 Task: Create a task  Implement a new remote support system for a company's clients , assign it to team member softage.4@softage.net in the project AirLink and update the status of the task to  At Risk , set the priority of the task to Medium
Action: Mouse moved to (43, 345)
Screenshot: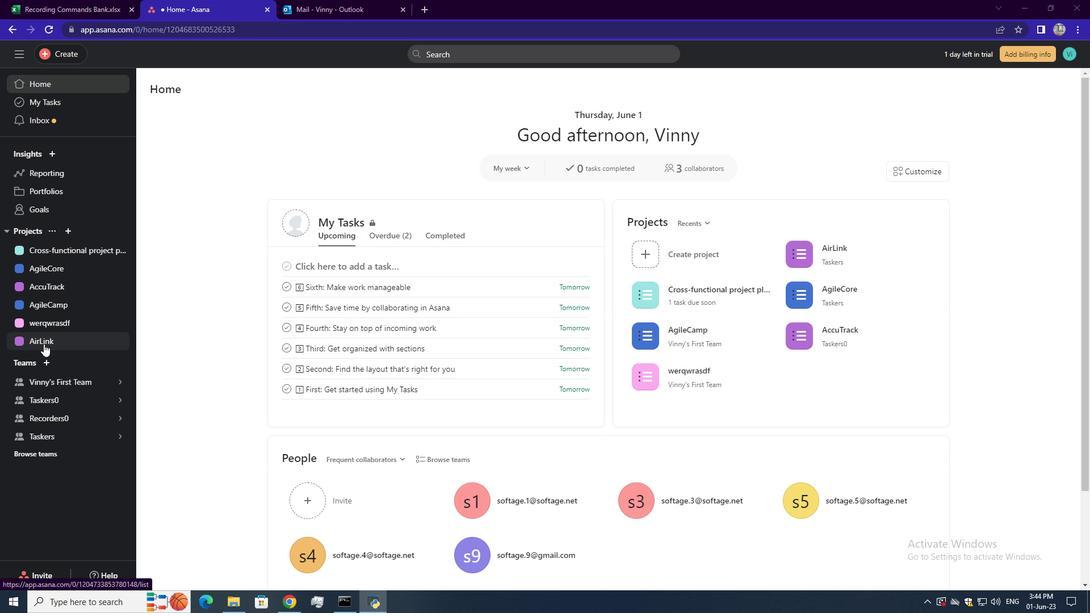 
Action: Mouse pressed left at (43, 345)
Screenshot: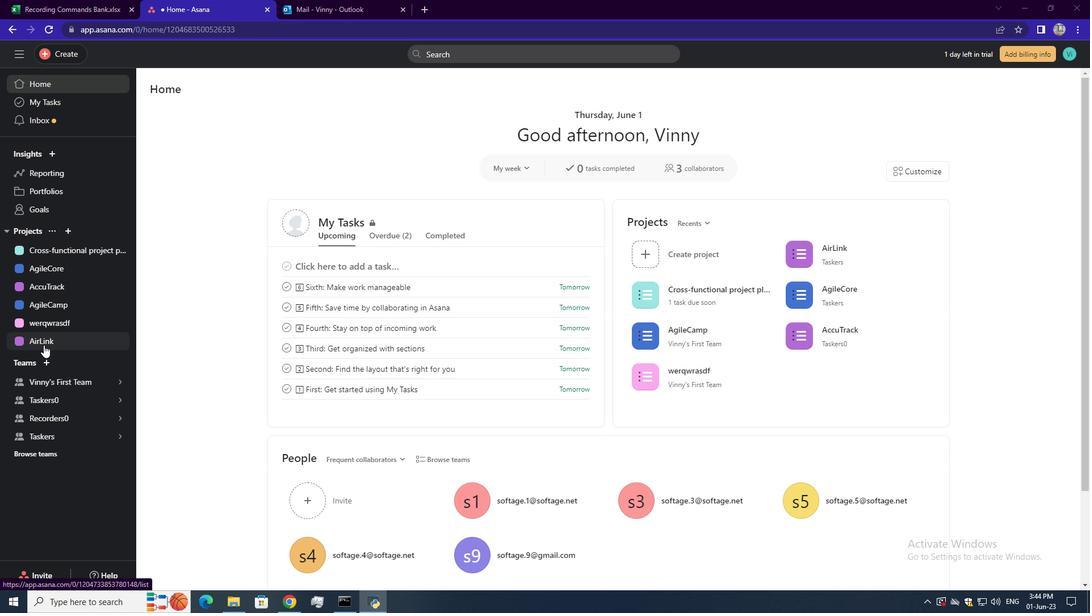 
Action: Mouse moved to (171, 138)
Screenshot: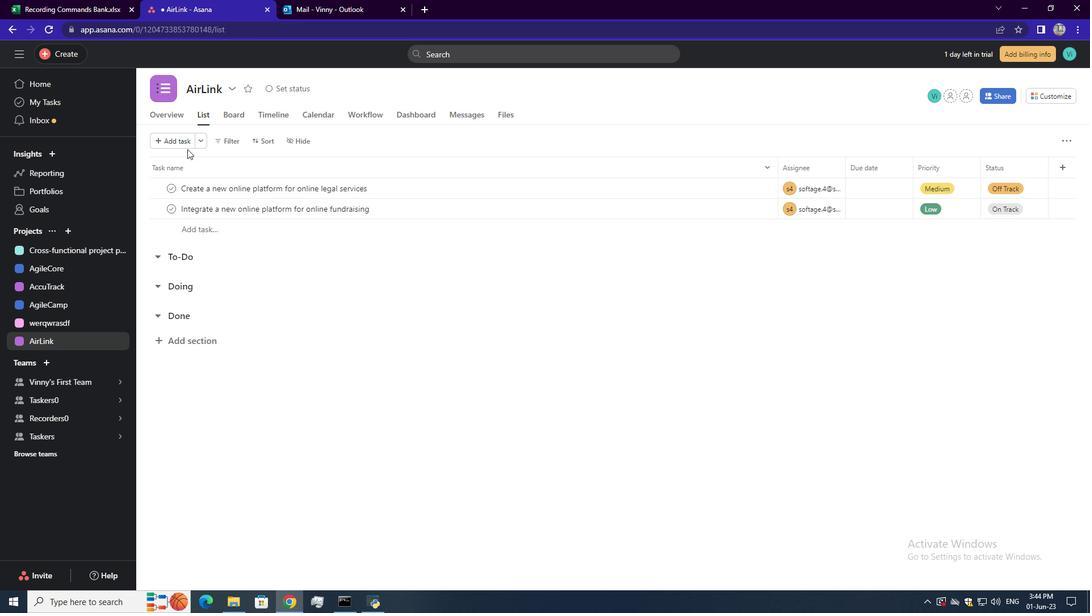 
Action: Mouse pressed left at (171, 138)
Screenshot: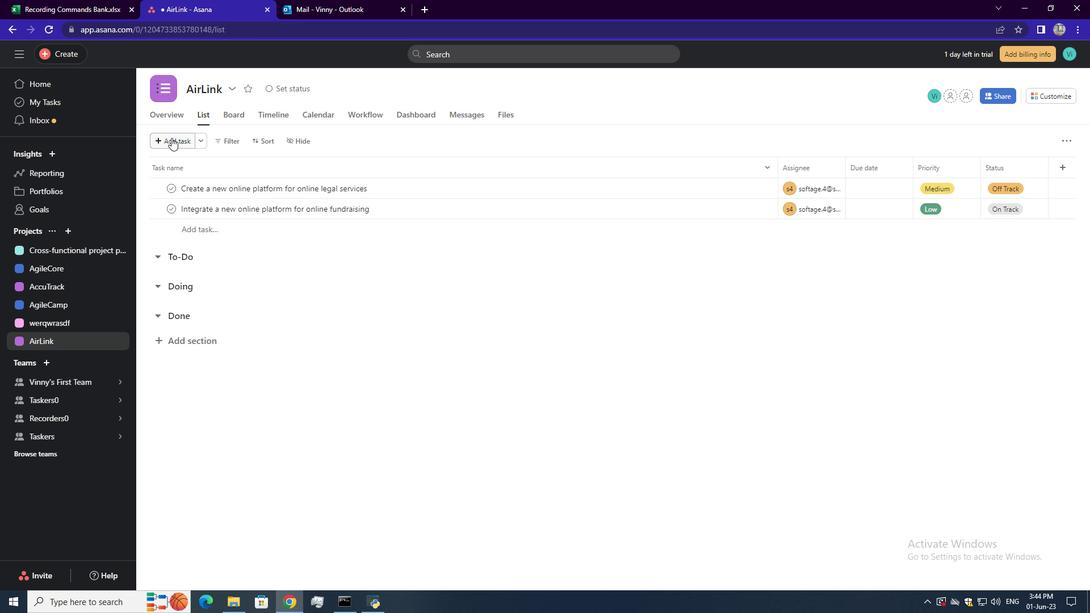 
Action: Mouse moved to (228, 182)
Screenshot: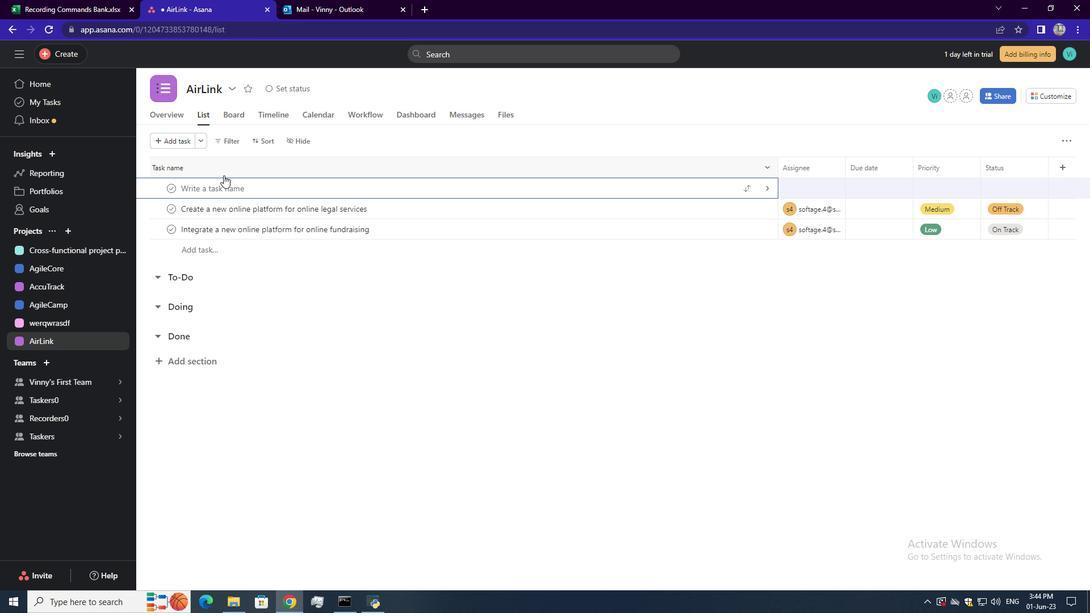 
Action: Mouse pressed left at (228, 182)
Screenshot: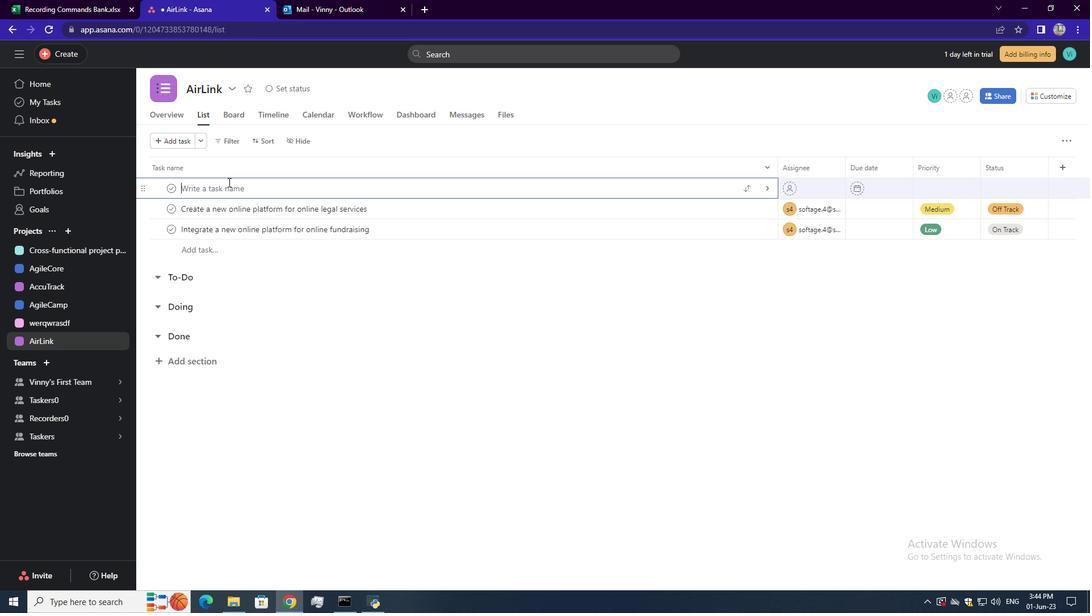 
Action: Key pressed <Key.shift>Implement<Key.space>a<Key.space>new<Key.space>remote<Key.space>support<Key.space>system<Key.space>for<Key.space>a<Key.space>company<Key.space>'<Key.backspace><Key.backspace>'s<Key.space>clients<Key.enter>
Screenshot: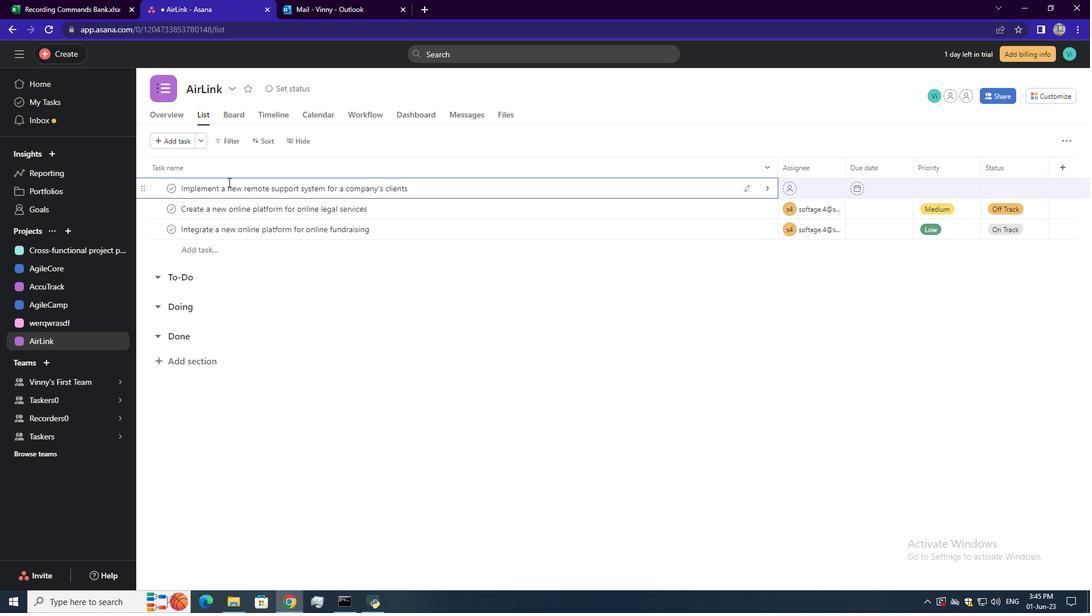 
Action: Mouse moved to (813, 191)
Screenshot: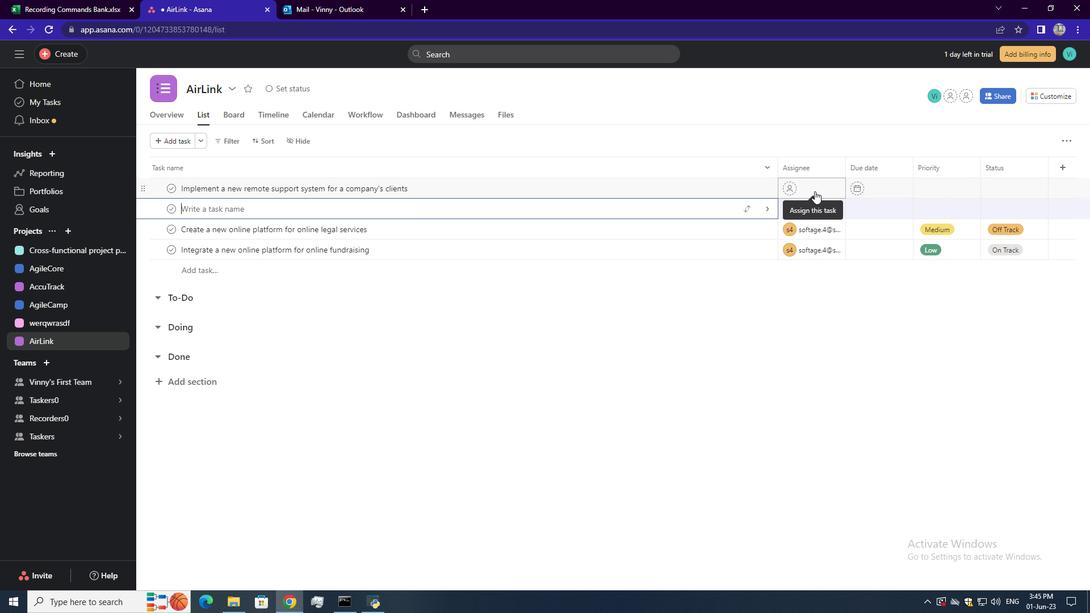 
Action: Mouse pressed left at (813, 191)
Screenshot: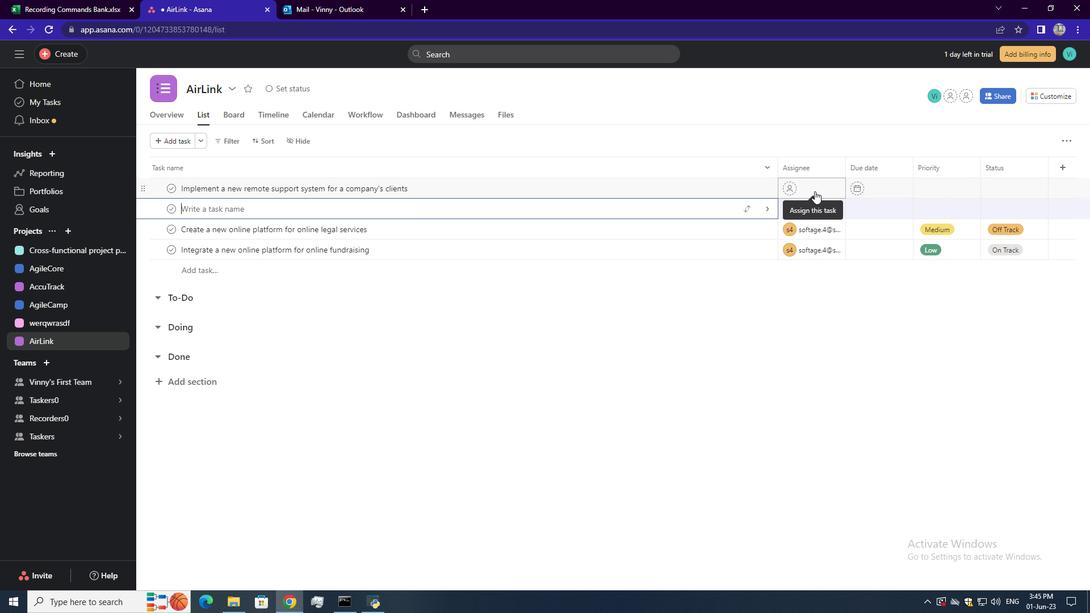 
Action: Mouse moved to (849, 304)
Screenshot: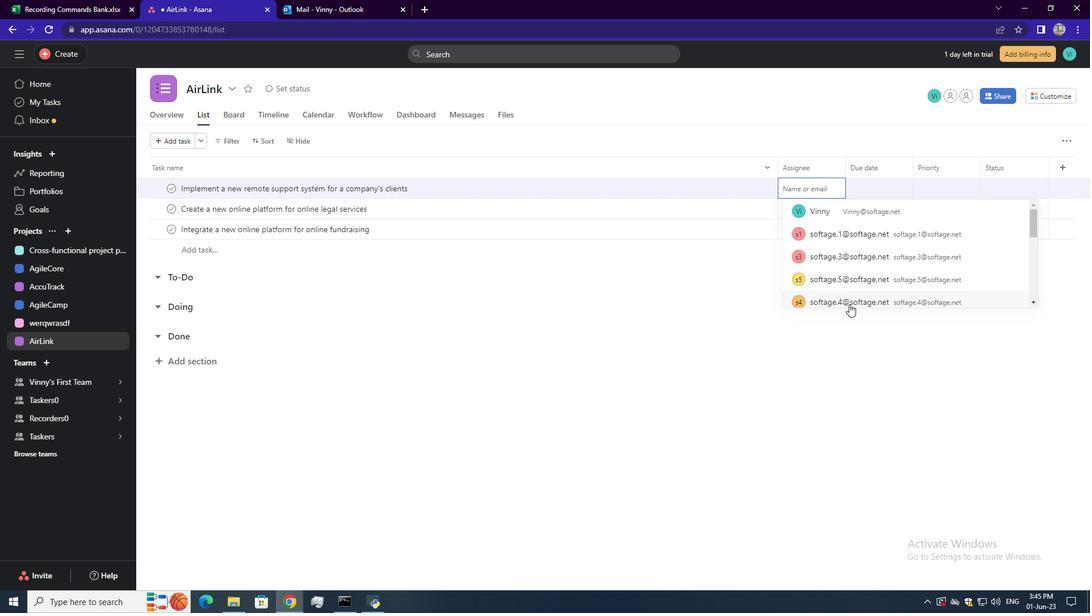 
Action: Mouse pressed left at (849, 304)
Screenshot: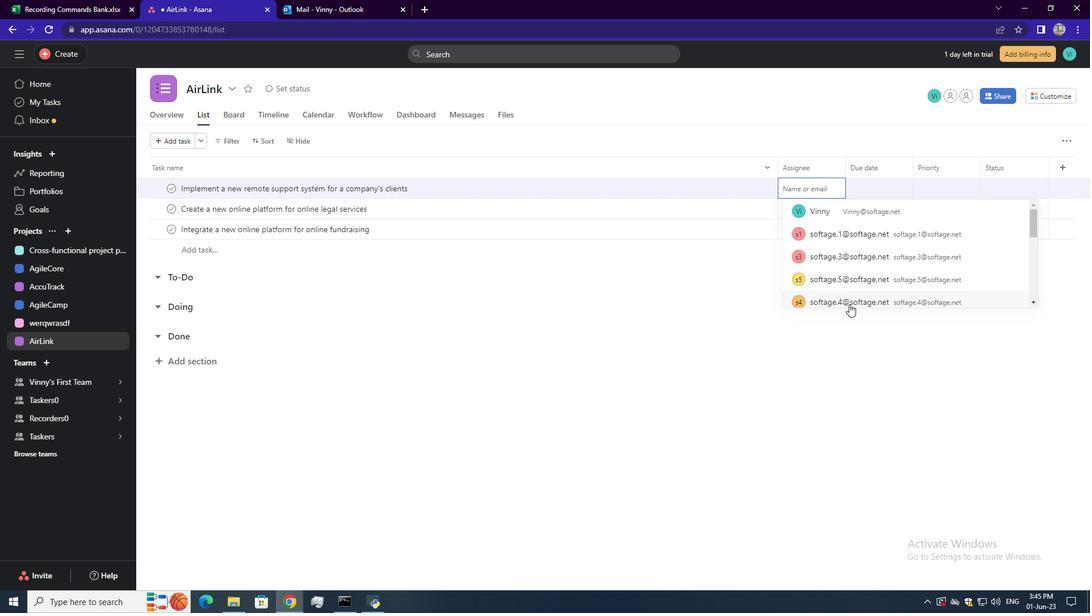 
Action: Mouse moved to (935, 187)
Screenshot: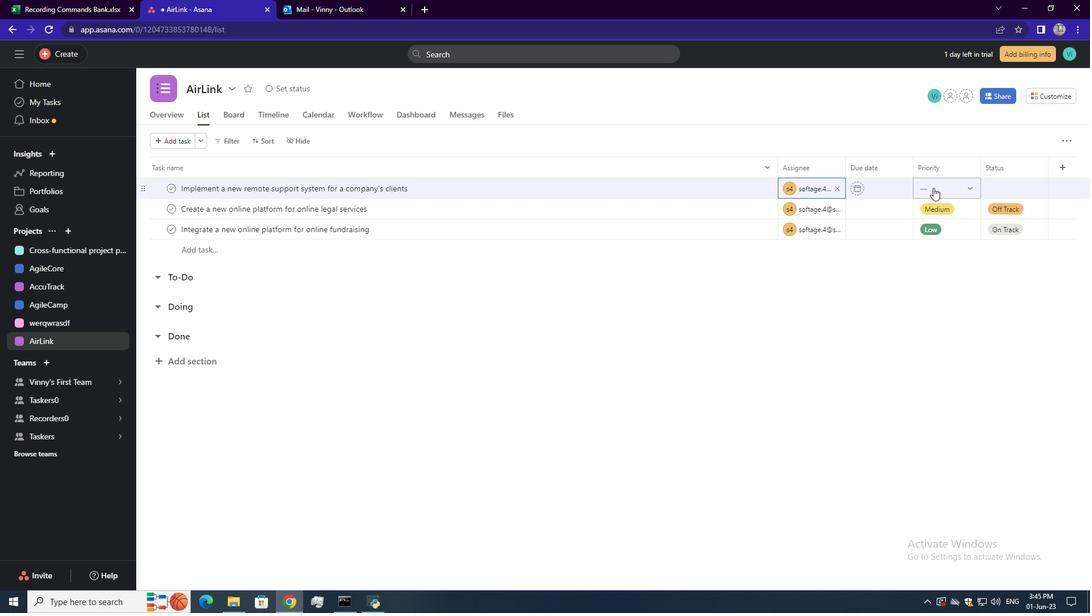 
Action: Mouse pressed left at (935, 187)
Screenshot: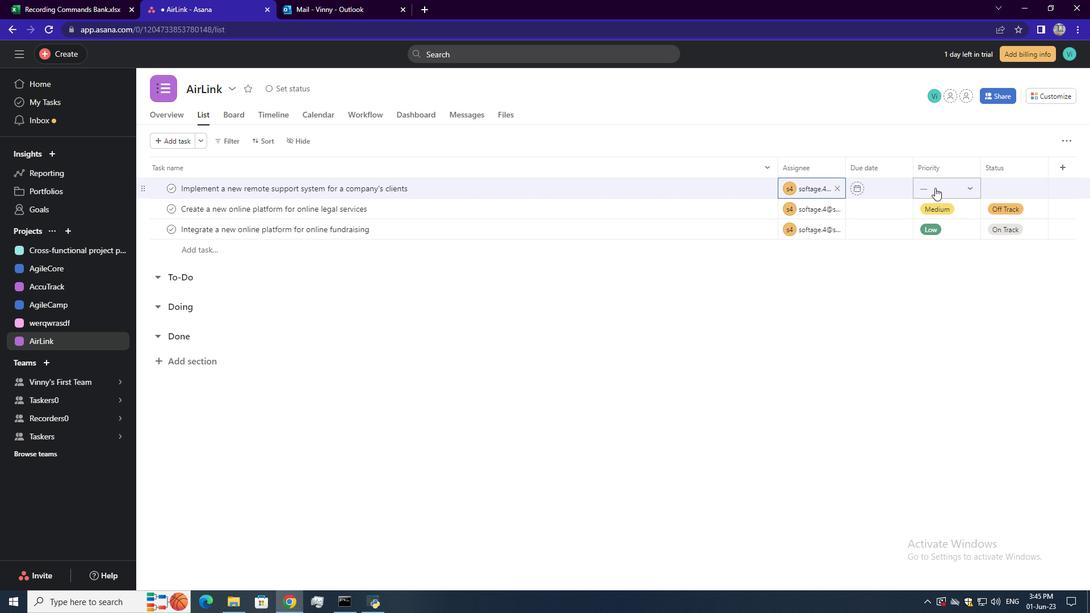 
Action: Mouse pressed left at (935, 187)
Screenshot: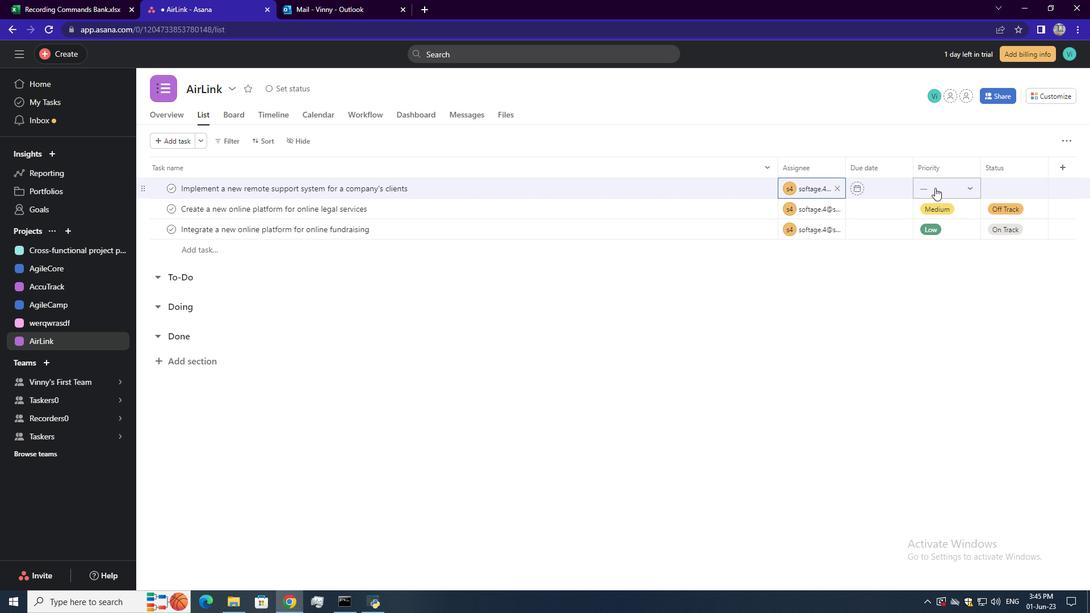 
Action: Mouse moved to (951, 184)
Screenshot: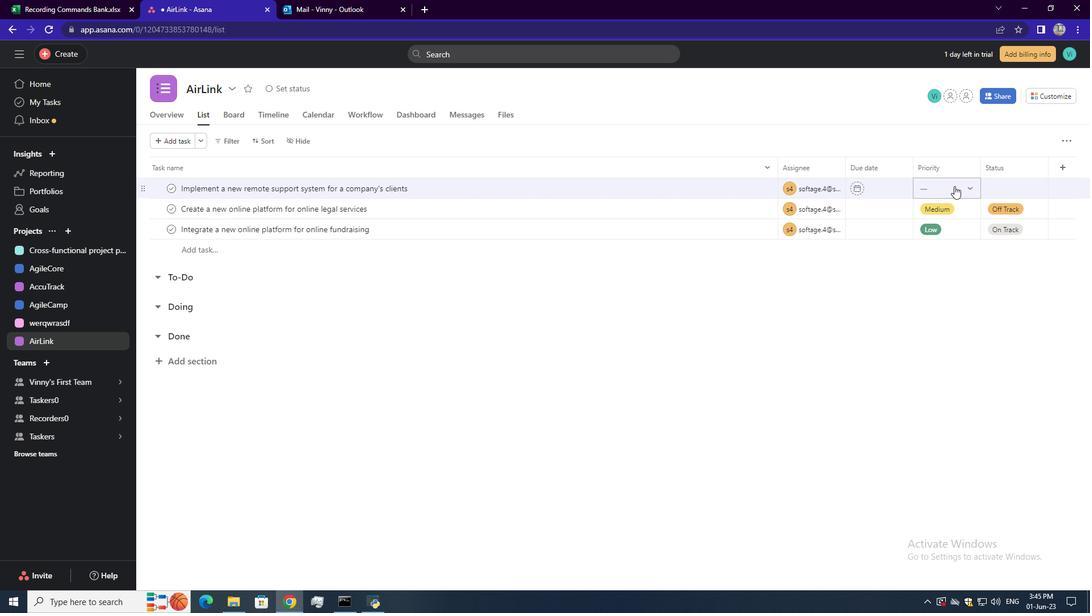 
Action: Mouse pressed left at (951, 184)
Screenshot: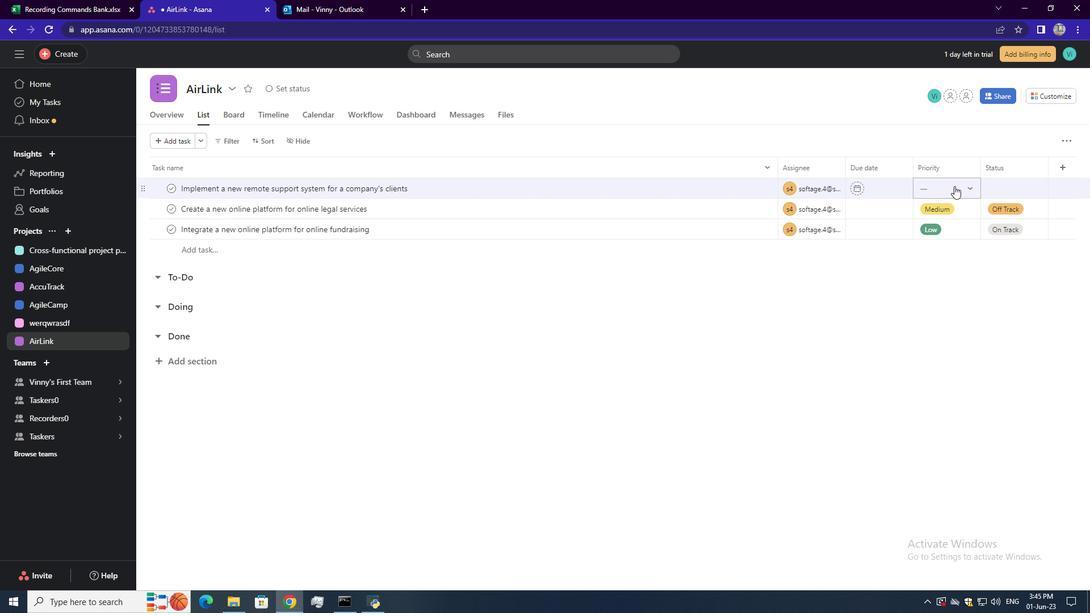 
Action: Mouse moved to (950, 243)
Screenshot: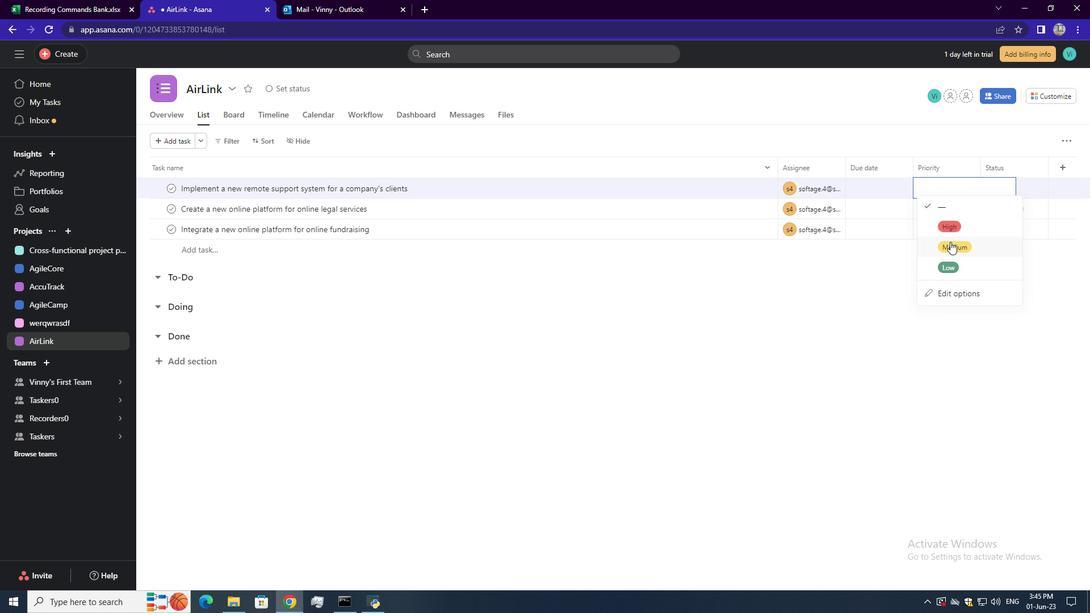 
Action: Mouse pressed left at (950, 243)
Screenshot: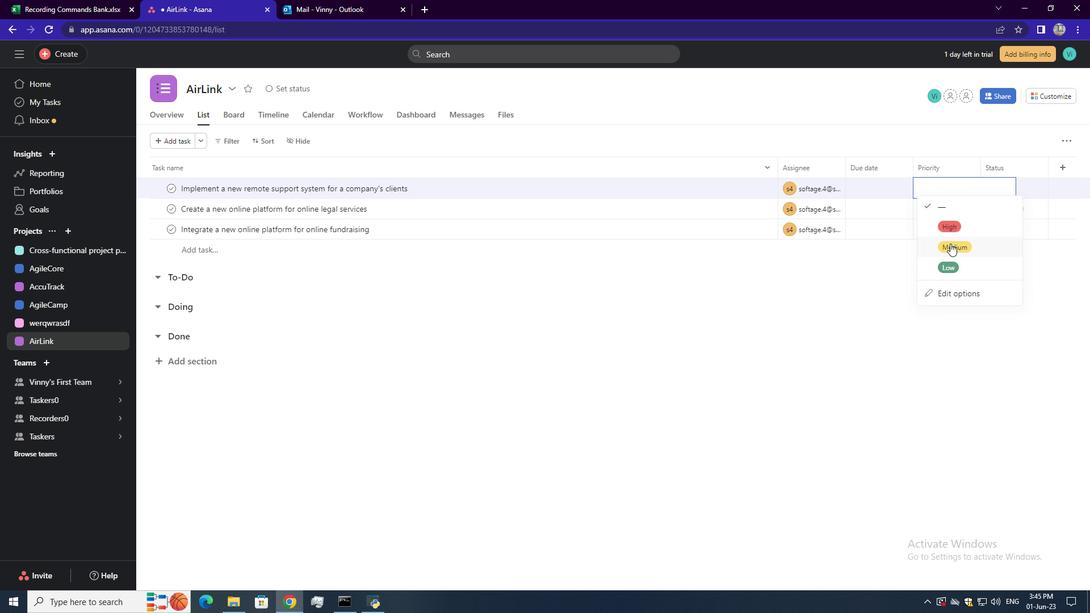 
Action: Mouse moved to (1018, 182)
Screenshot: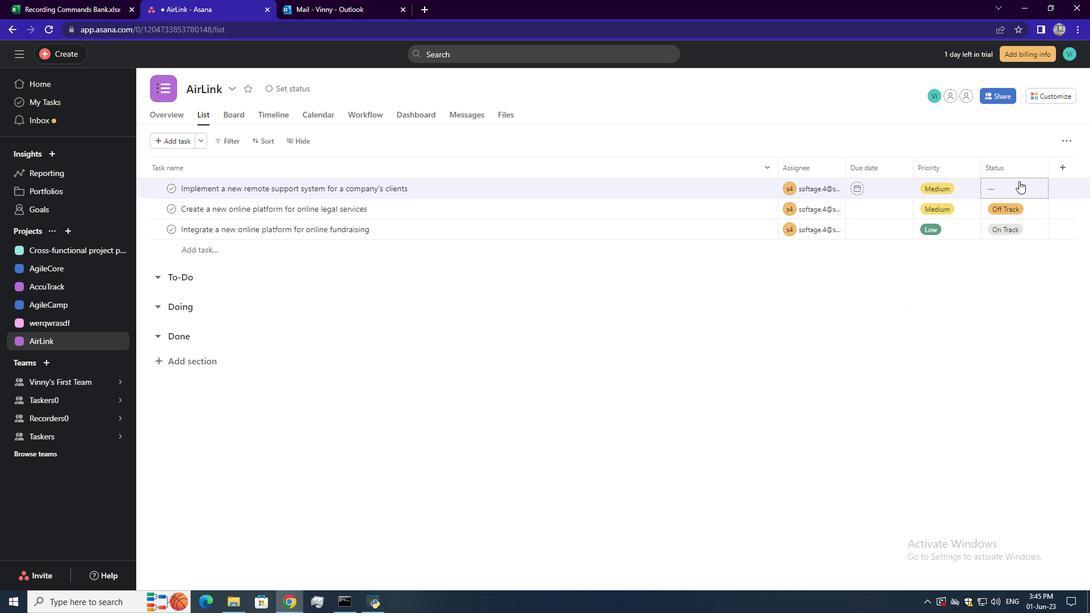 
Action: Mouse pressed left at (1018, 182)
Screenshot: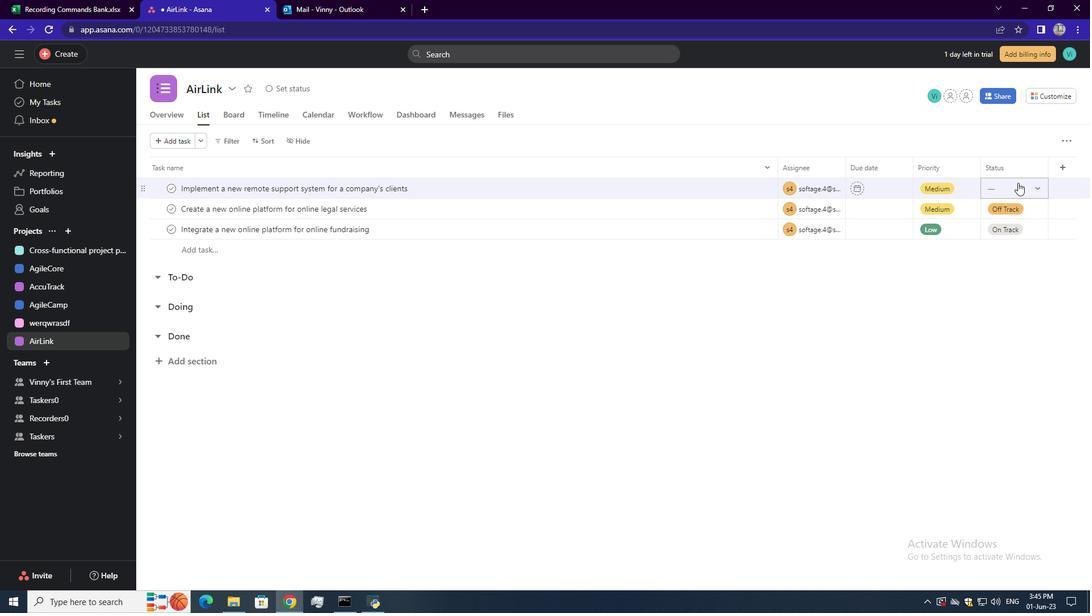 
Action: Mouse pressed left at (1018, 182)
Screenshot: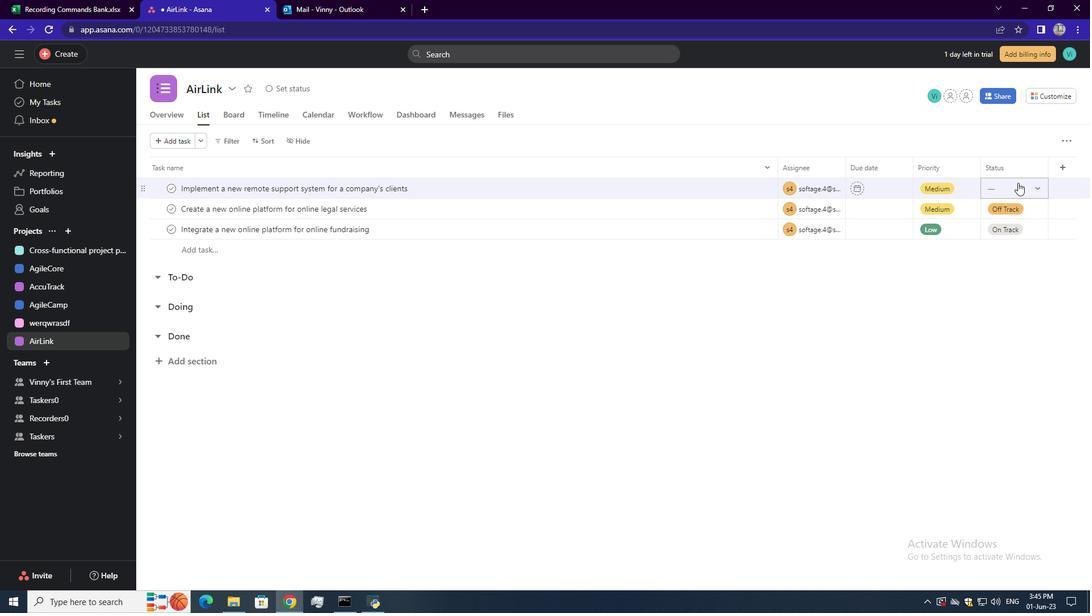 
Action: Mouse moved to (1032, 189)
Screenshot: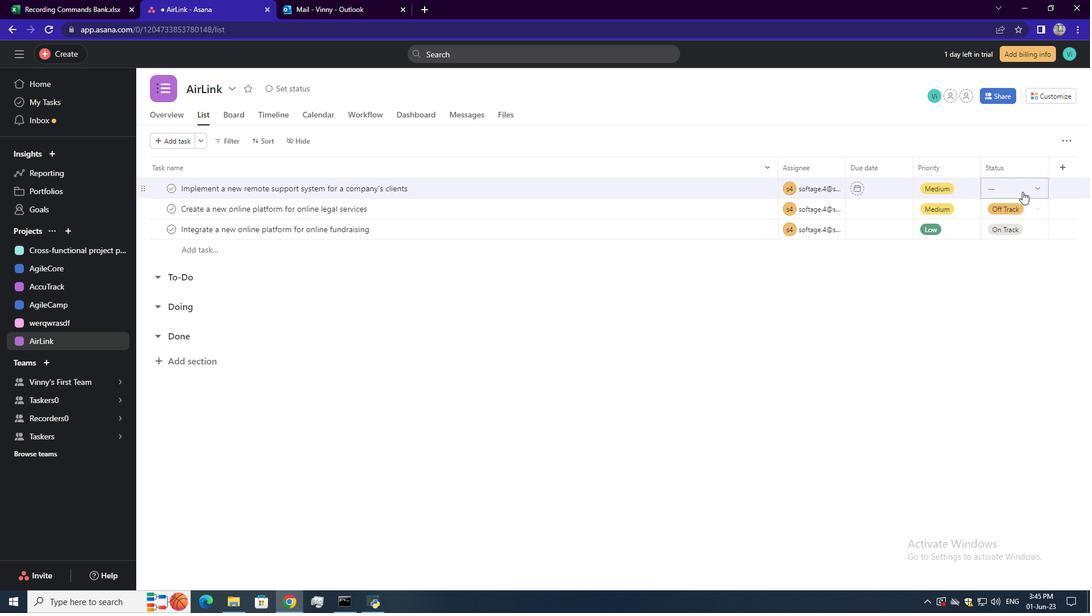 
Action: Mouse pressed left at (1032, 189)
Screenshot: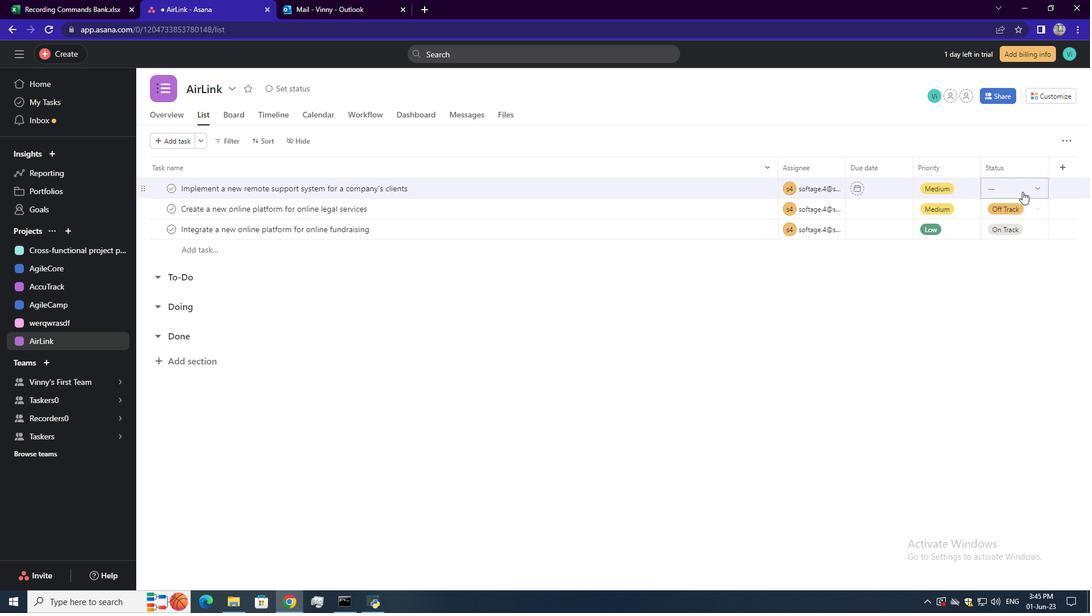 
Action: Mouse moved to (1029, 266)
Screenshot: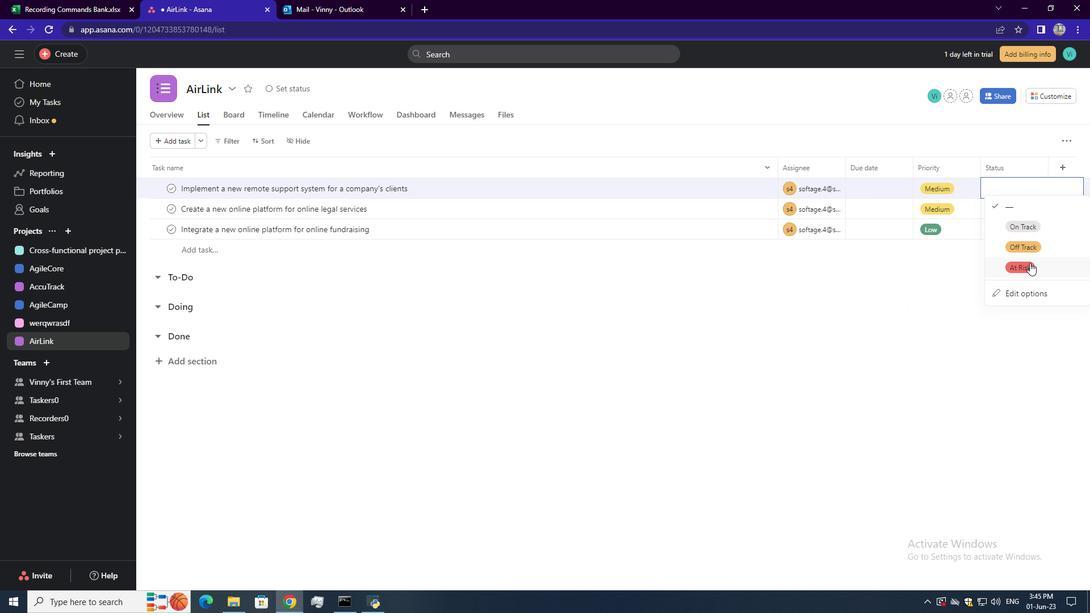 
Action: Mouse pressed left at (1029, 266)
Screenshot: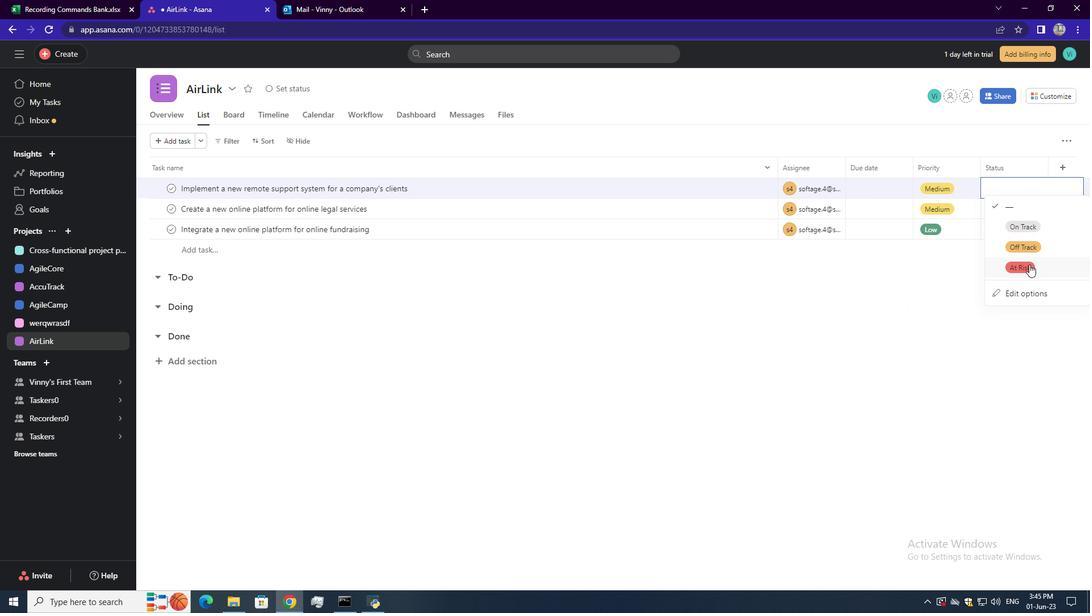 
